 Task: Add a field from the Popular template Priority a blank project BlueLine
Action: Mouse moved to (1076, 100)
Screenshot: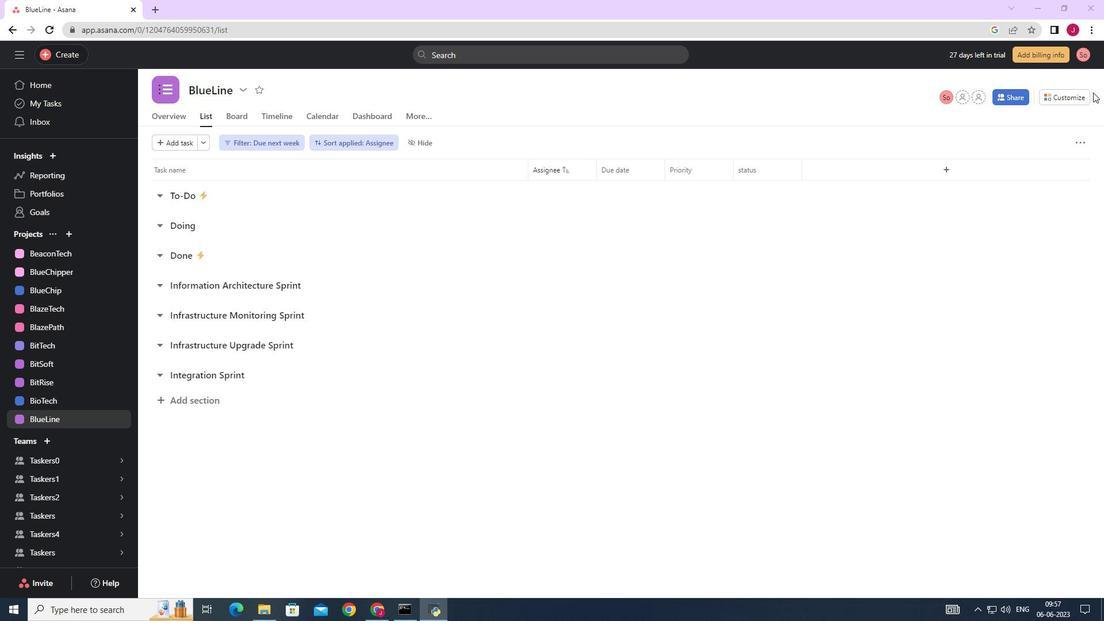 
Action: Mouse pressed left at (1076, 100)
Screenshot: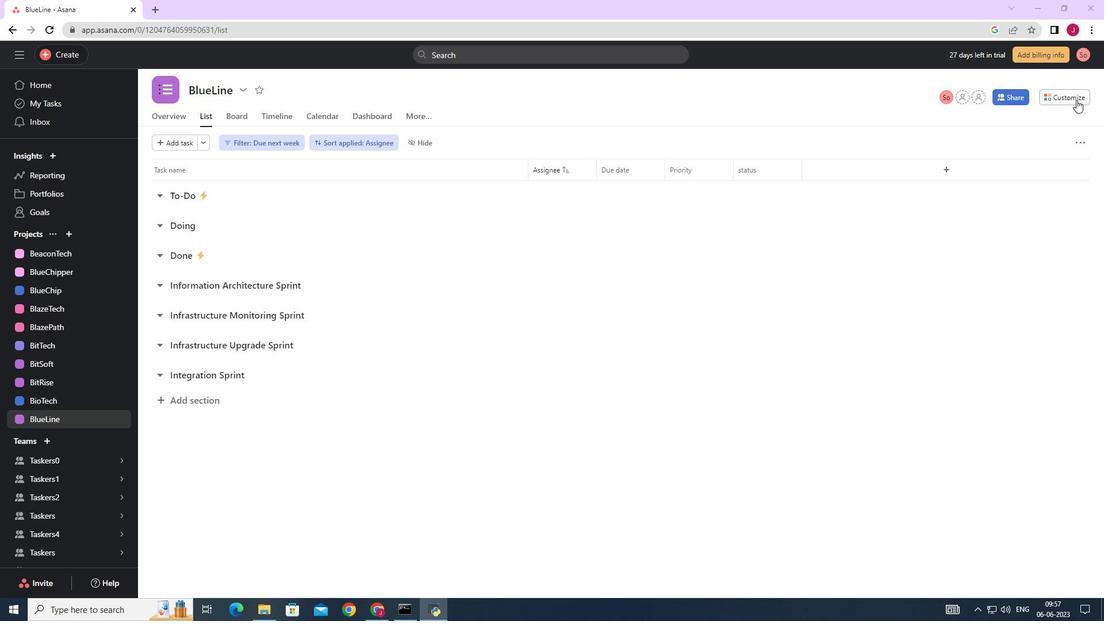 
Action: Mouse moved to (959, 231)
Screenshot: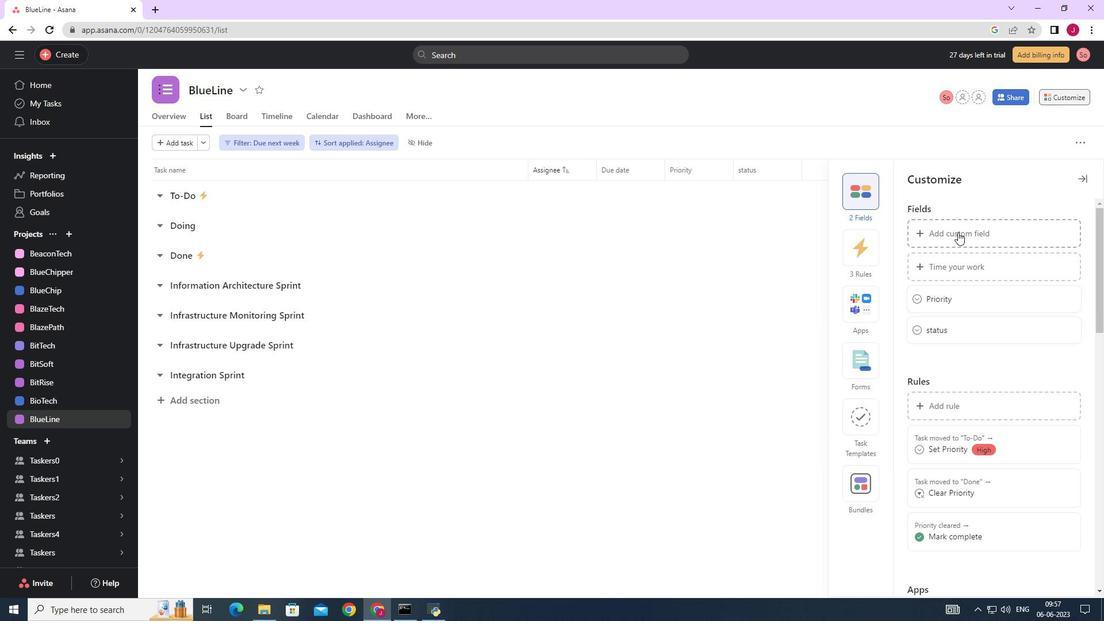
Action: Mouse pressed left at (959, 231)
Screenshot: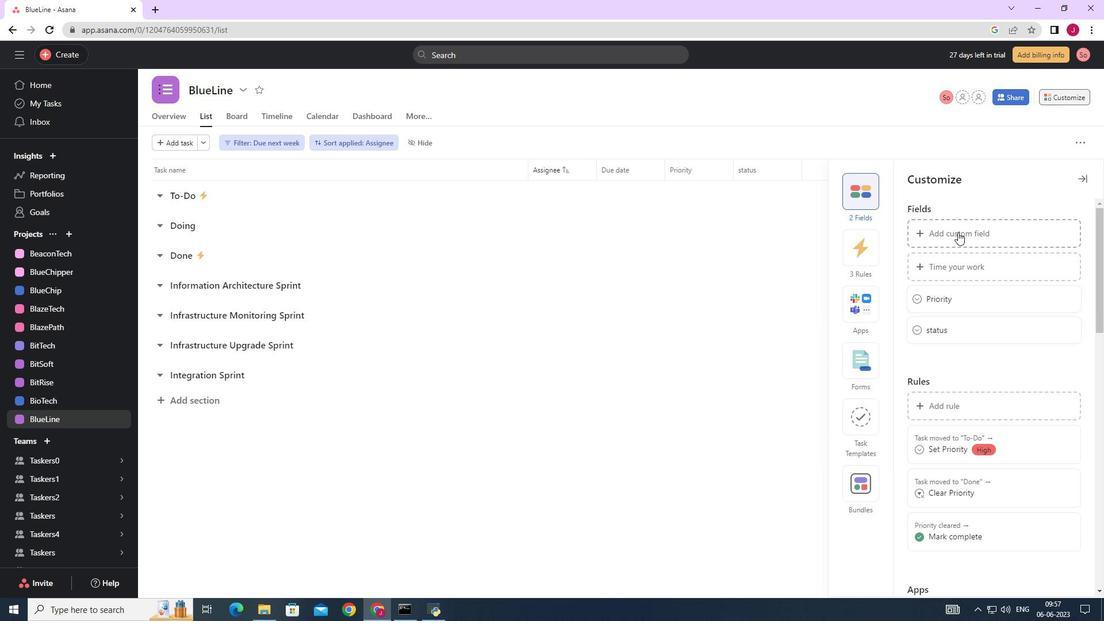 
Action: Key pressed <Key.caps_lock>P<Key.caps_lock>riority
Screenshot: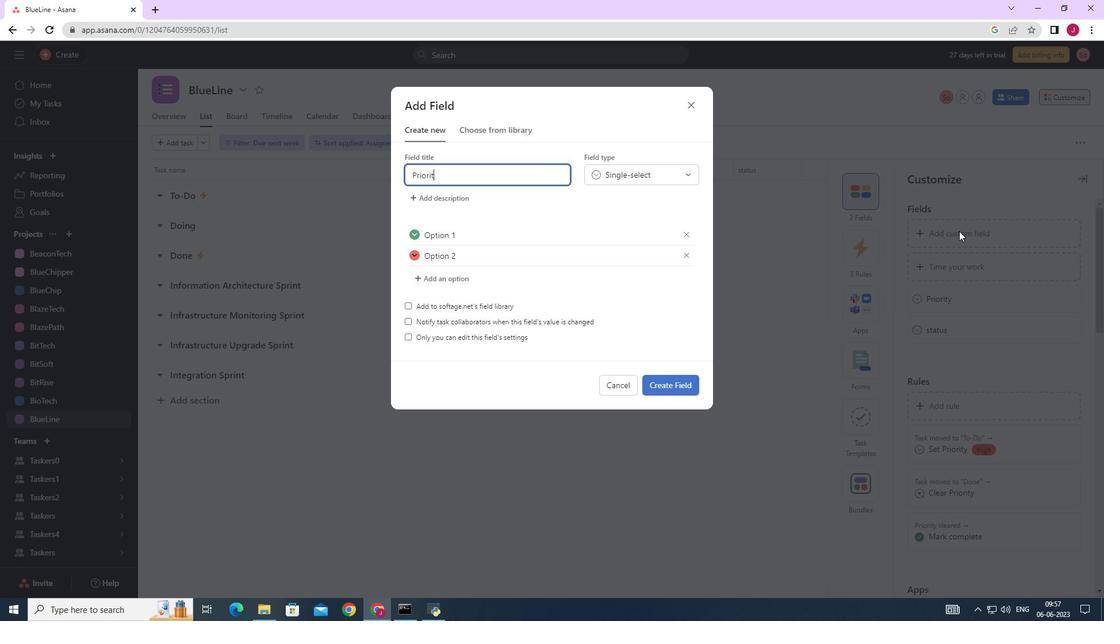 
Action: Mouse moved to (677, 382)
Screenshot: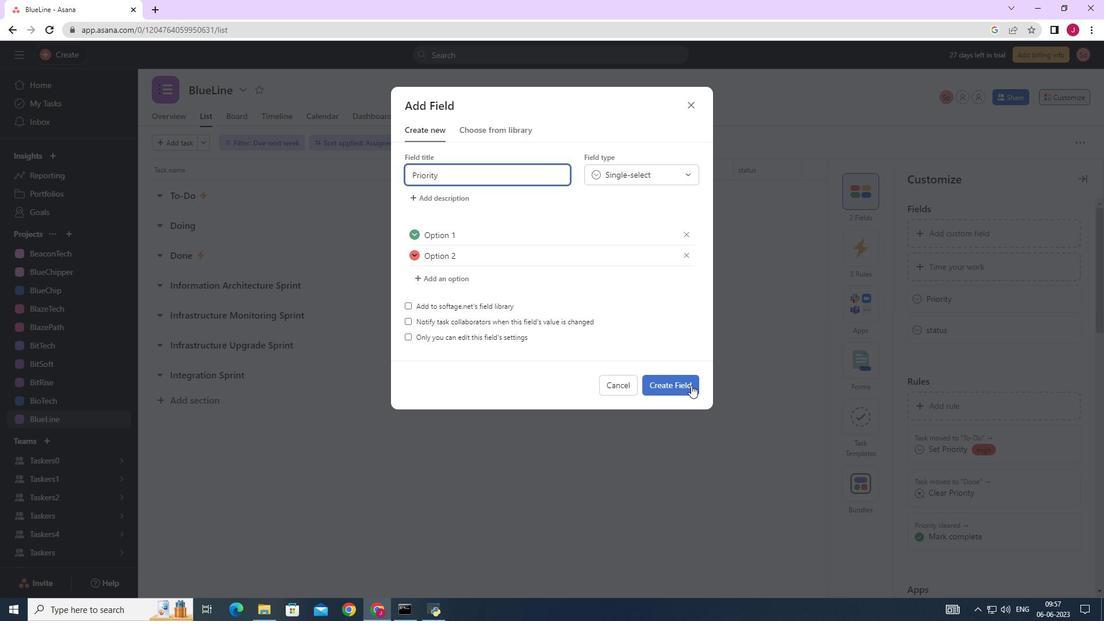 
Action: Mouse pressed left at (677, 382)
Screenshot: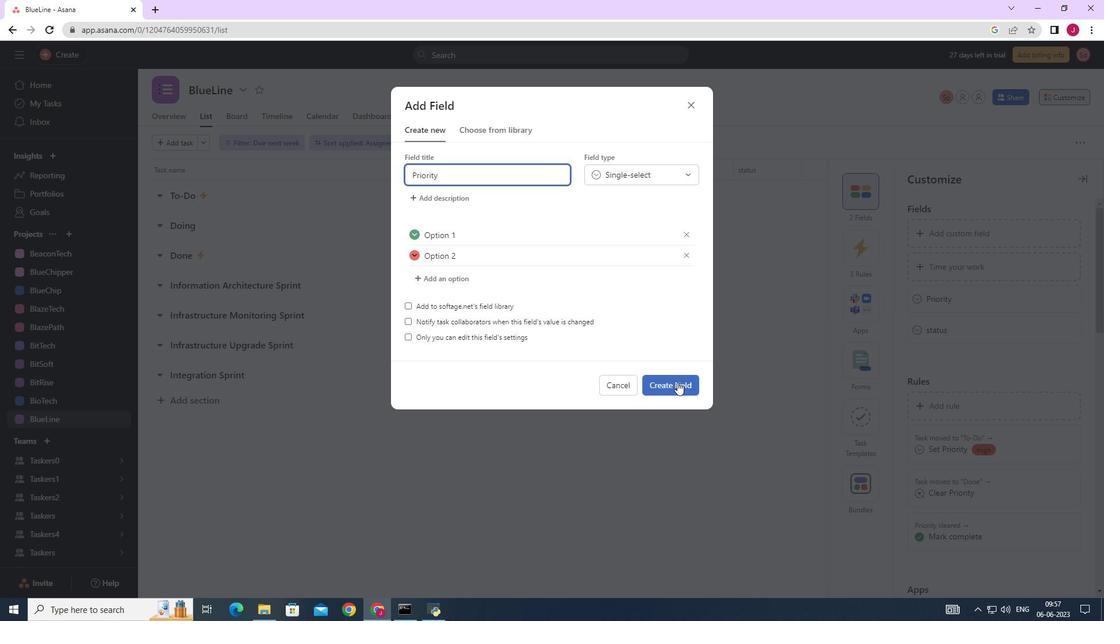 
